 Task: Apply a new rule when a card is archived by me, move the card to the top of the list "Values".
Action: Mouse moved to (1193, 158)
Screenshot: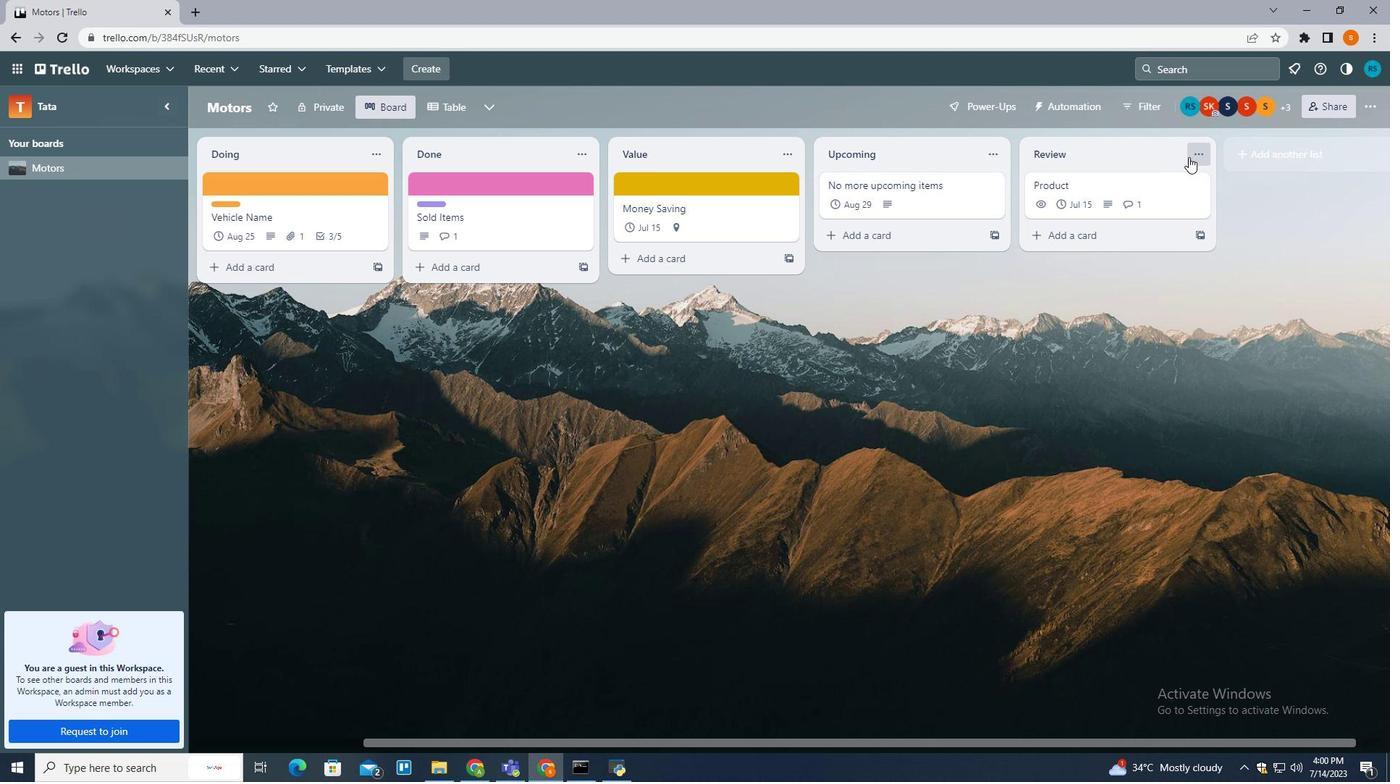 
Action: Mouse pressed left at (1193, 158)
Screenshot: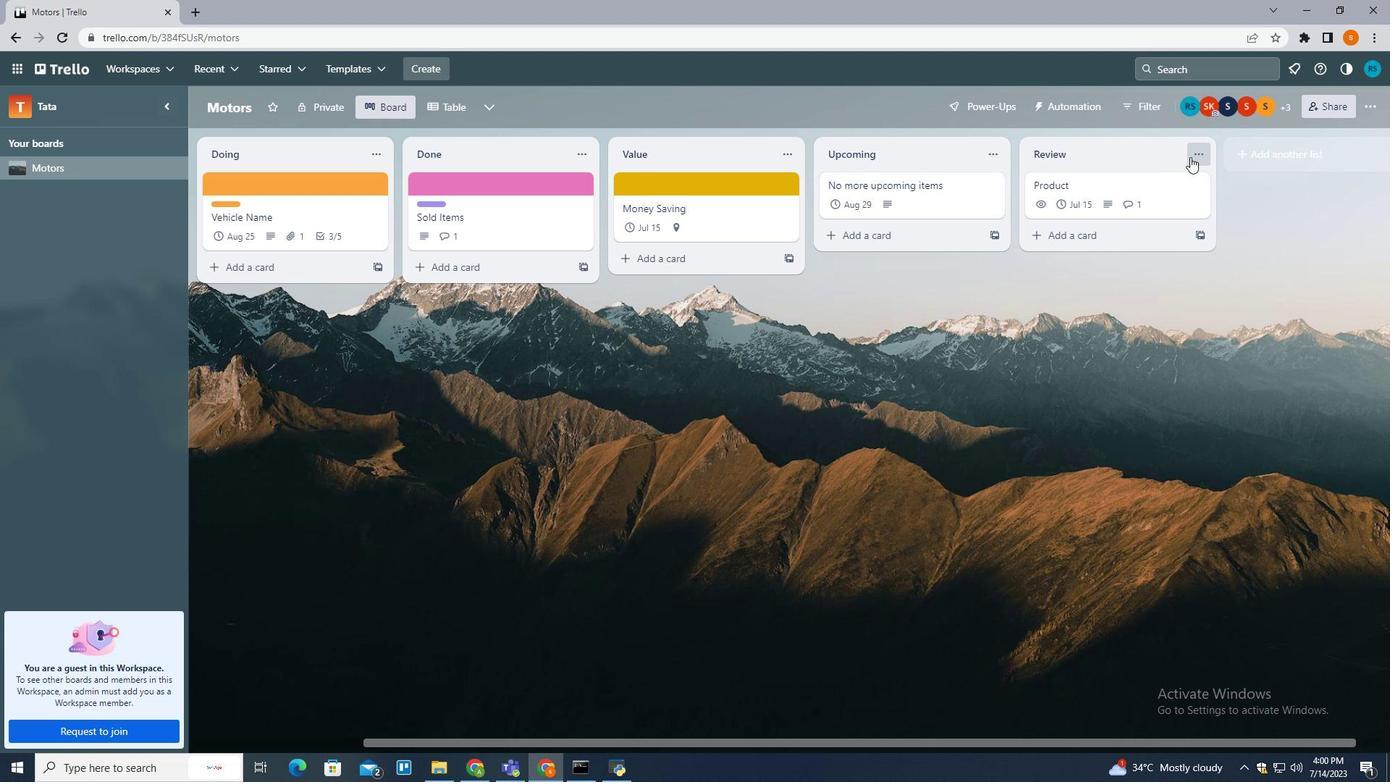 
Action: Mouse moved to (1202, 409)
Screenshot: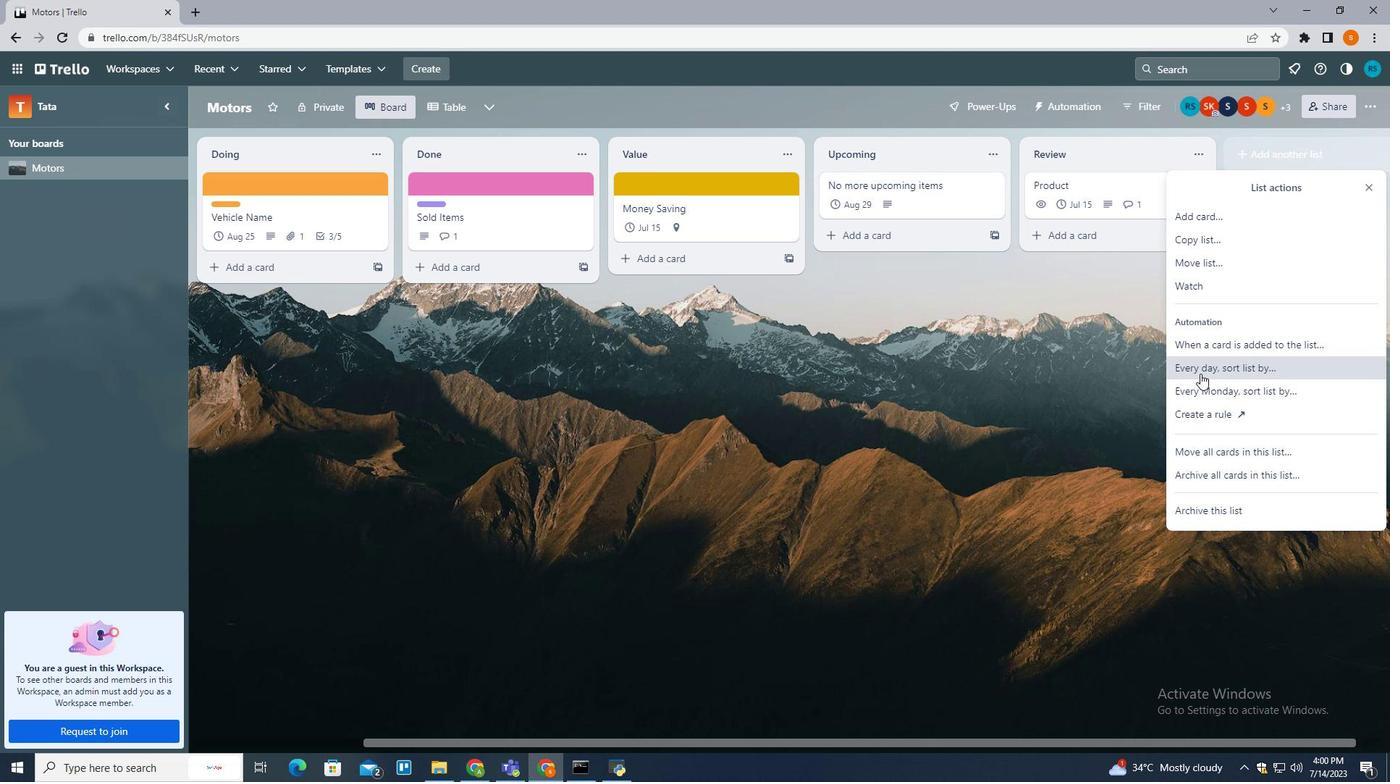 
Action: Mouse pressed left at (1202, 409)
Screenshot: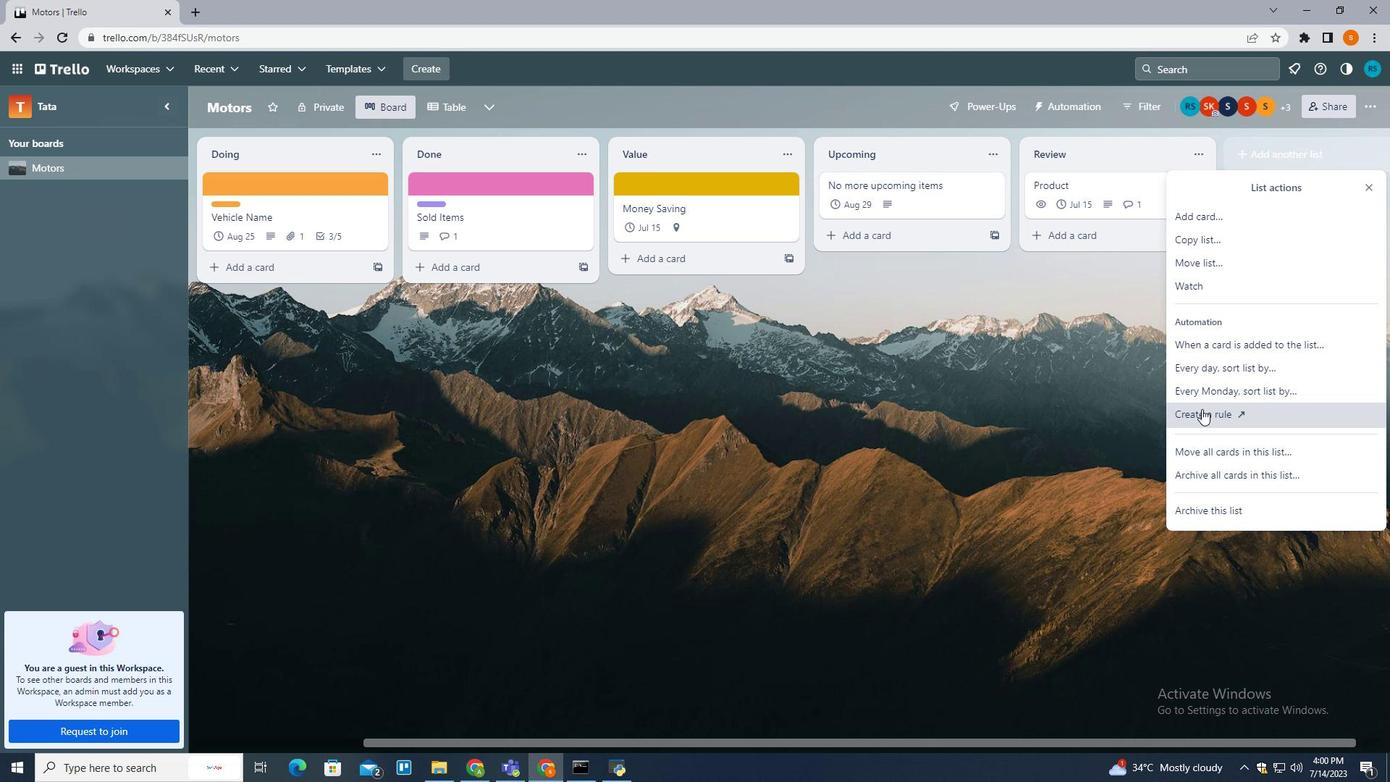 
Action: Mouse moved to (720, 307)
Screenshot: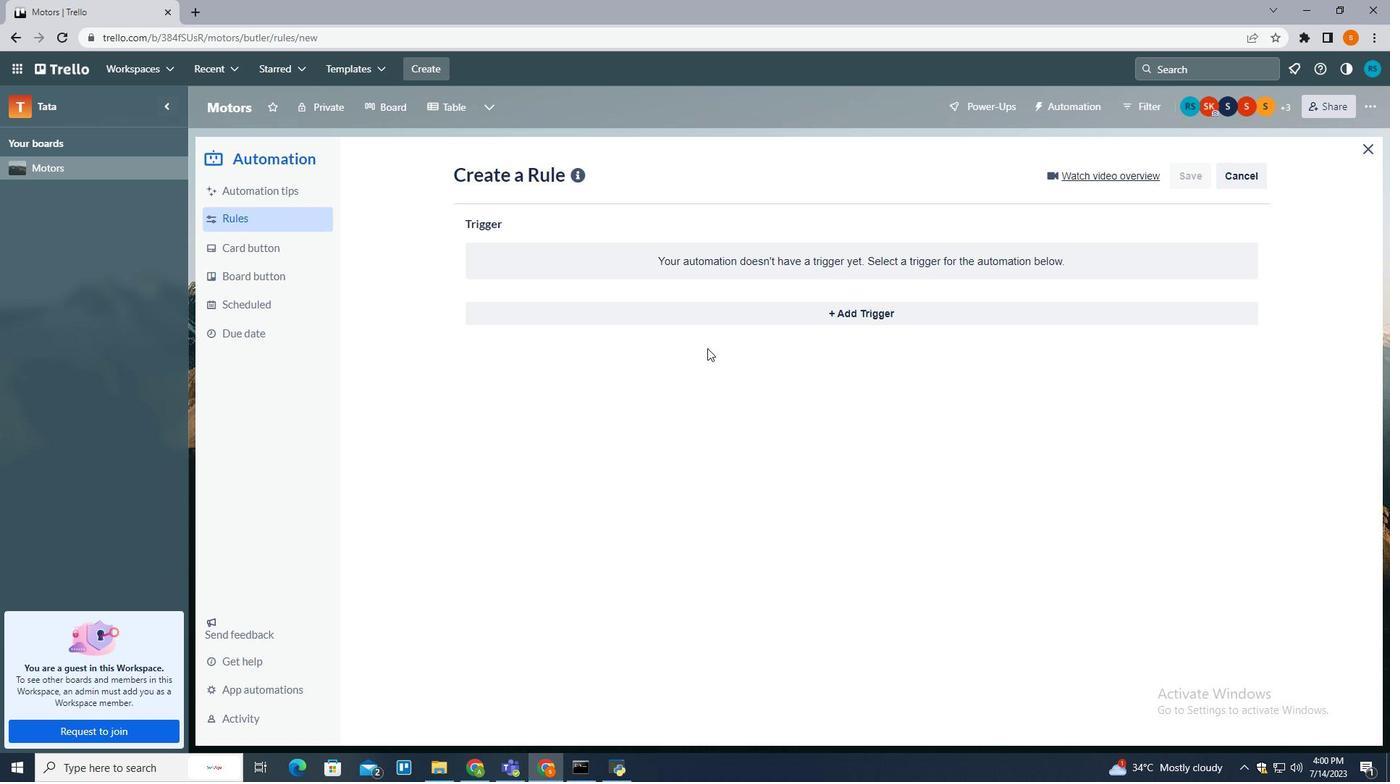 
Action: Mouse pressed left at (720, 307)
Screenshot: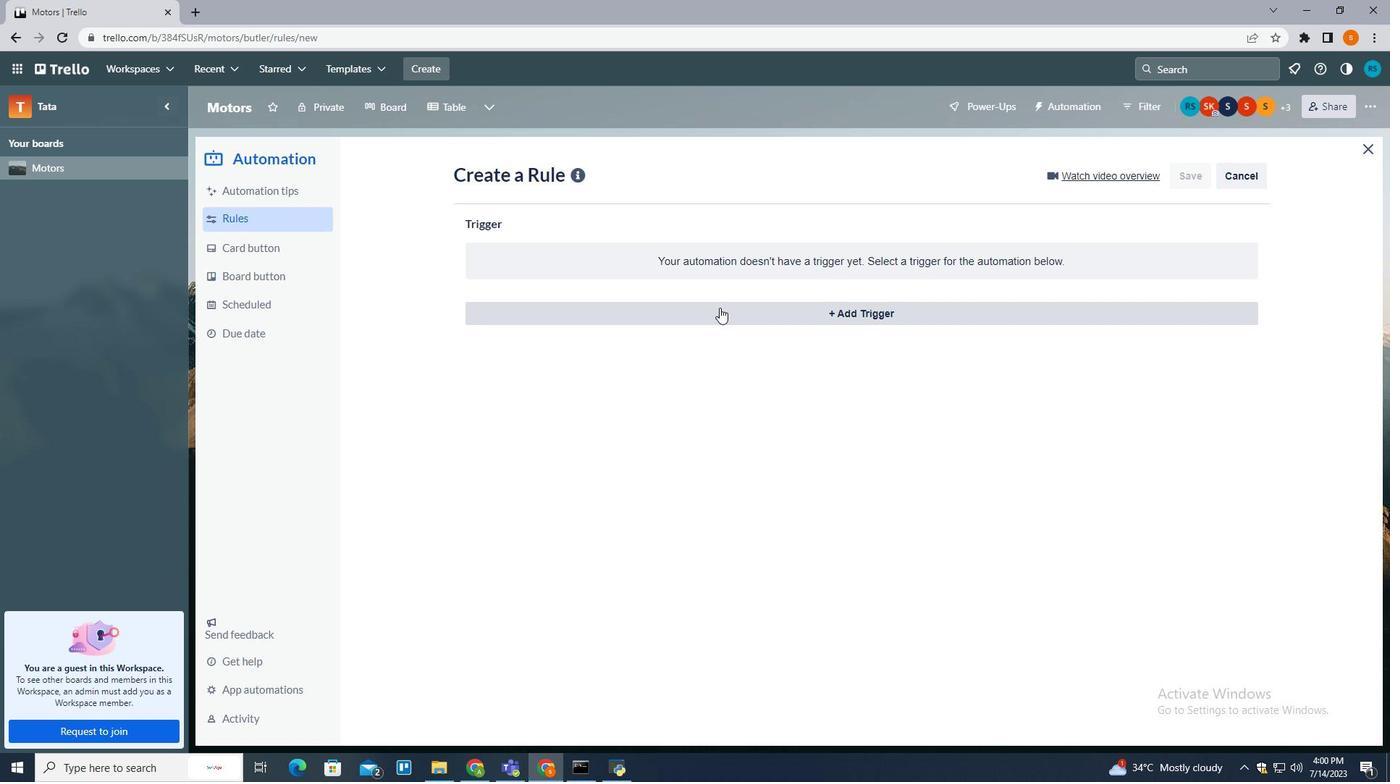 
Action: Mouse moved to (1236, 559)
Screenshot: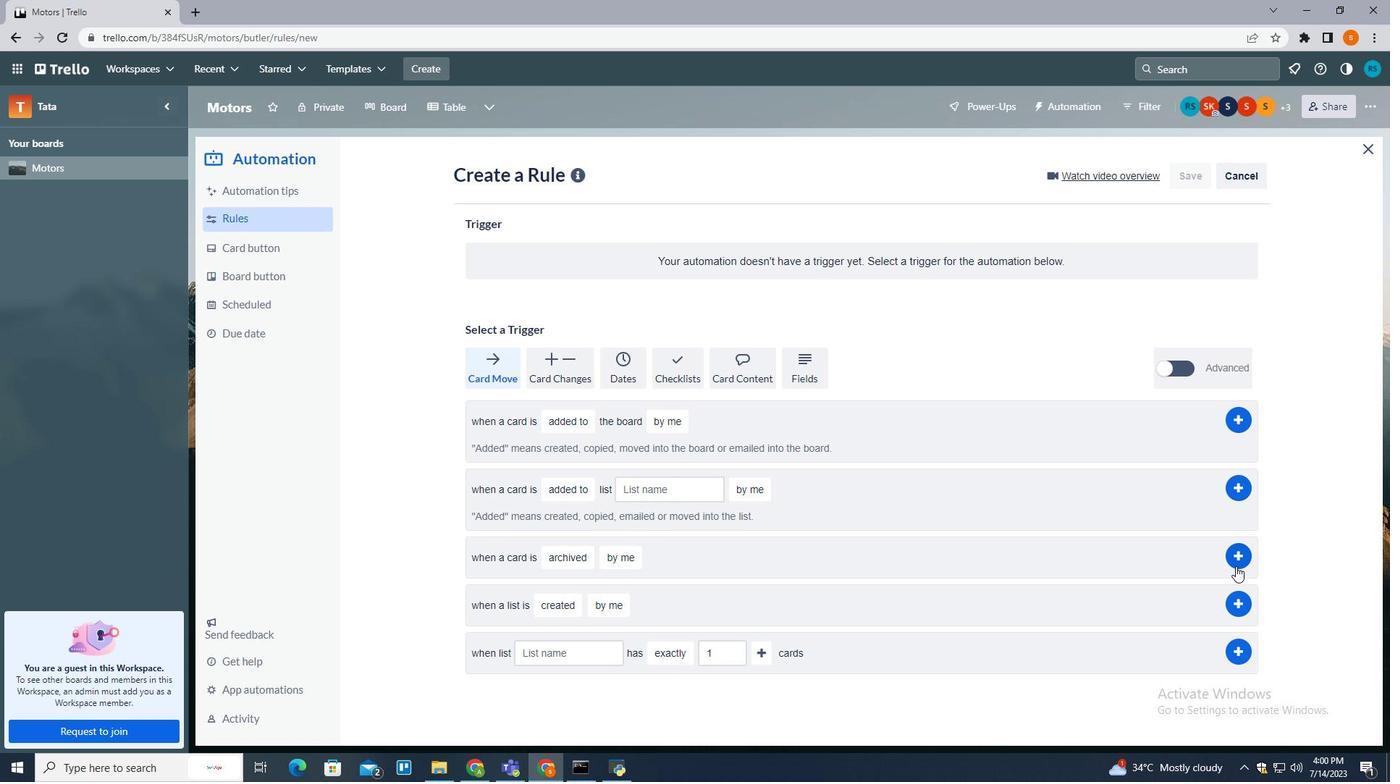 
Action: Mouse pressed left at (1236, 559)
Screenshot: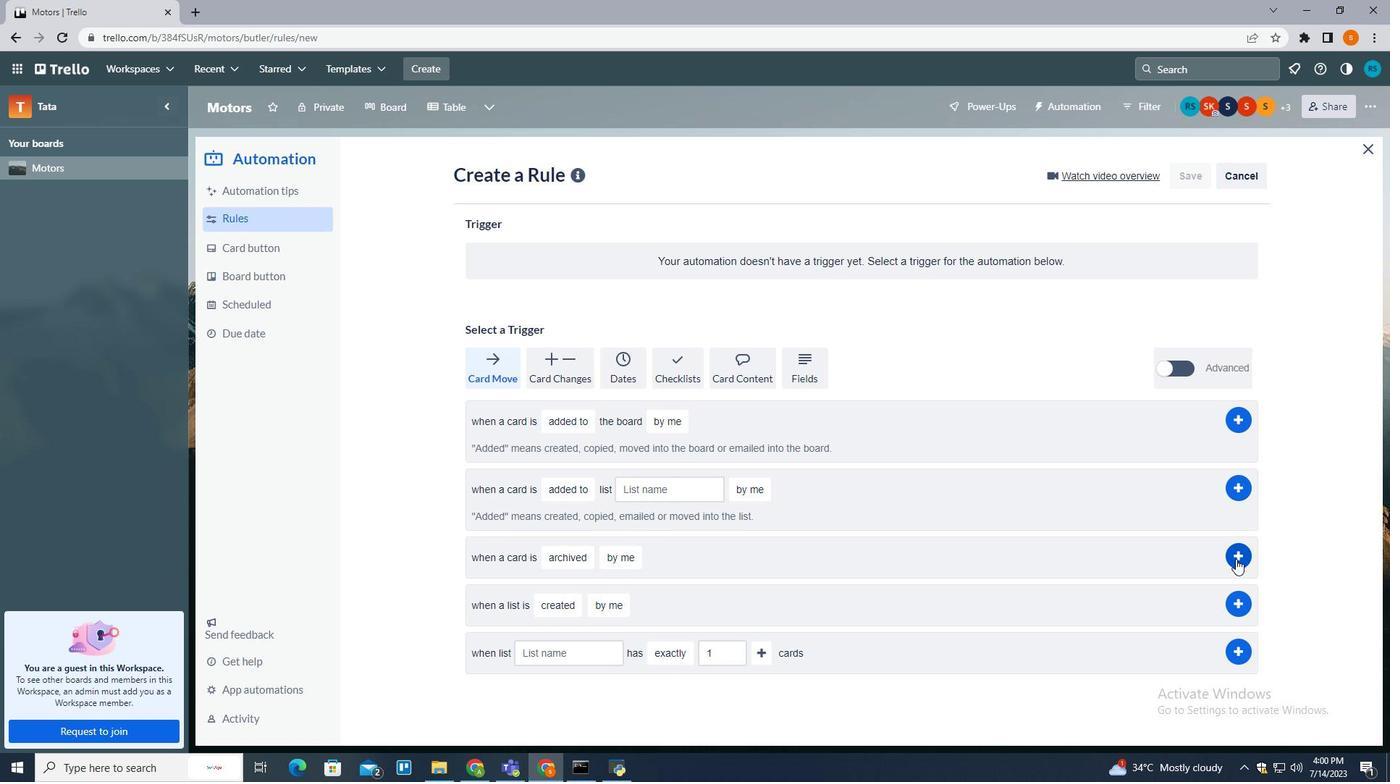 
Action: Mouse moved to (707, 495)
Screenshot: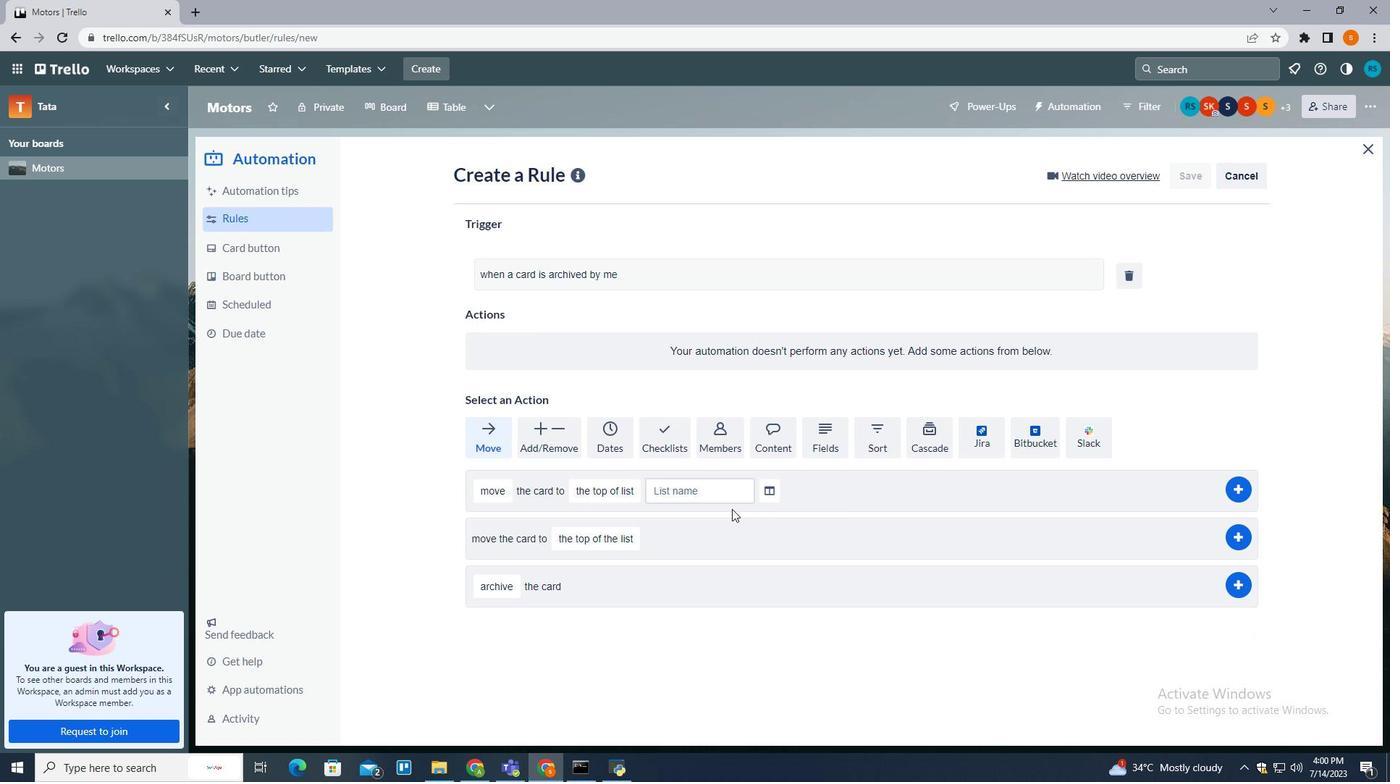 
Action: Mouse pressed left at (707, 495)
Screenshot: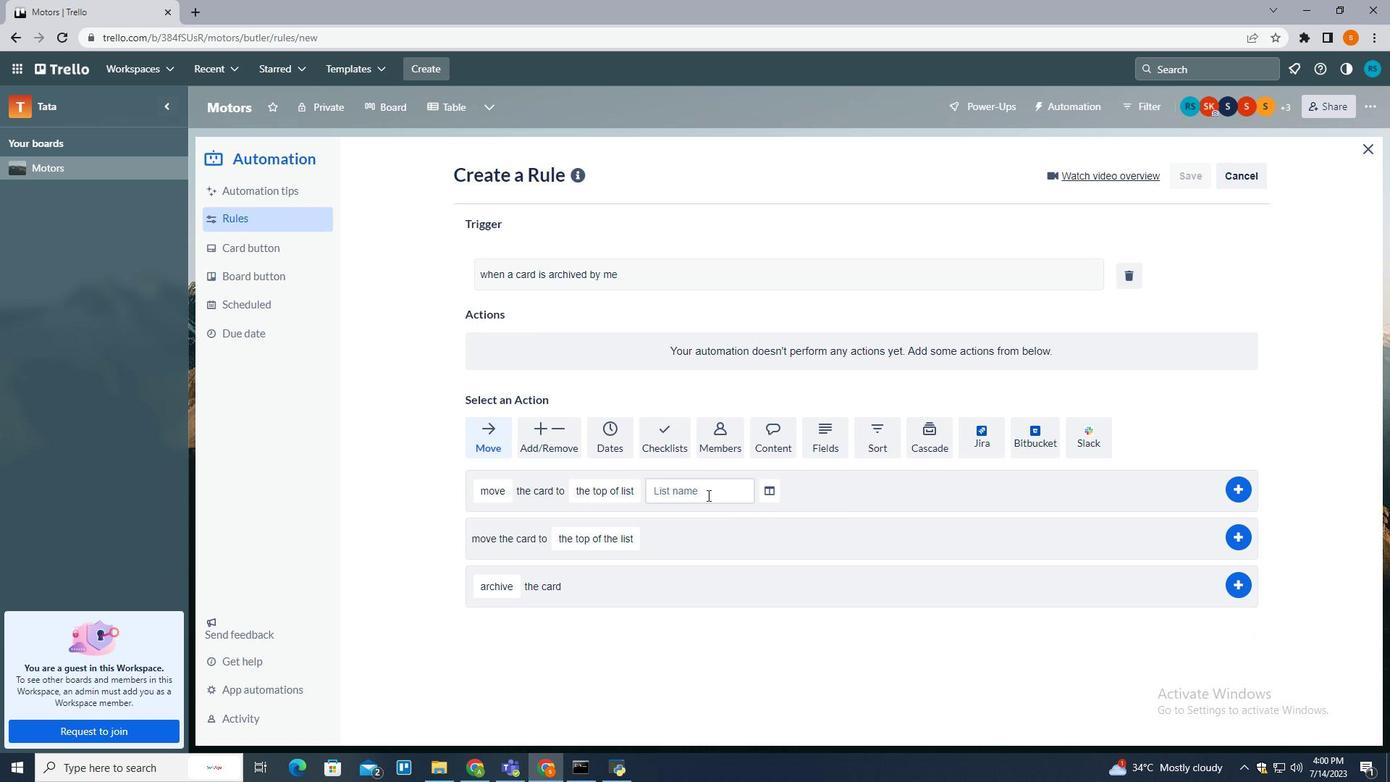 
Action: Mouse moved to (675, 614)
Screenshot: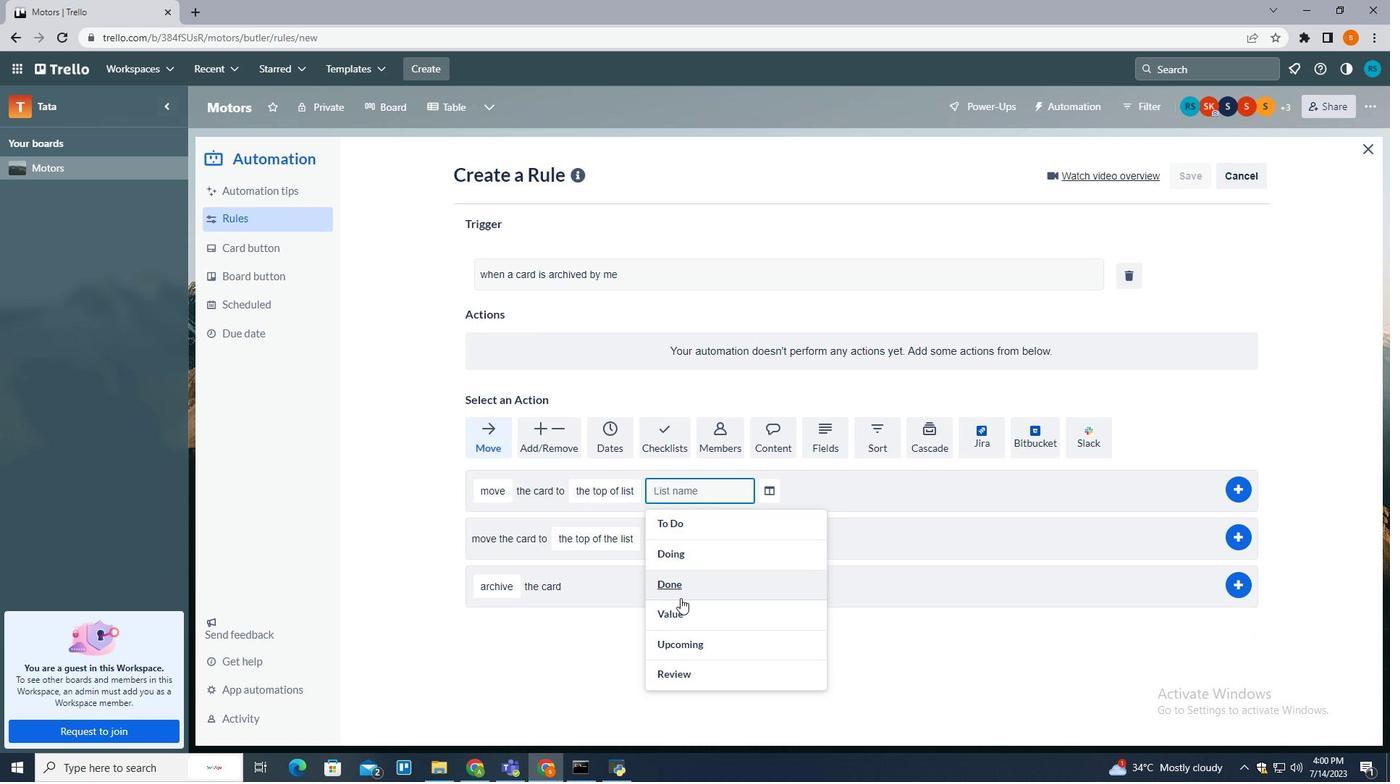 
Action: Mouse pressed left at (675, 614)
Screenshot: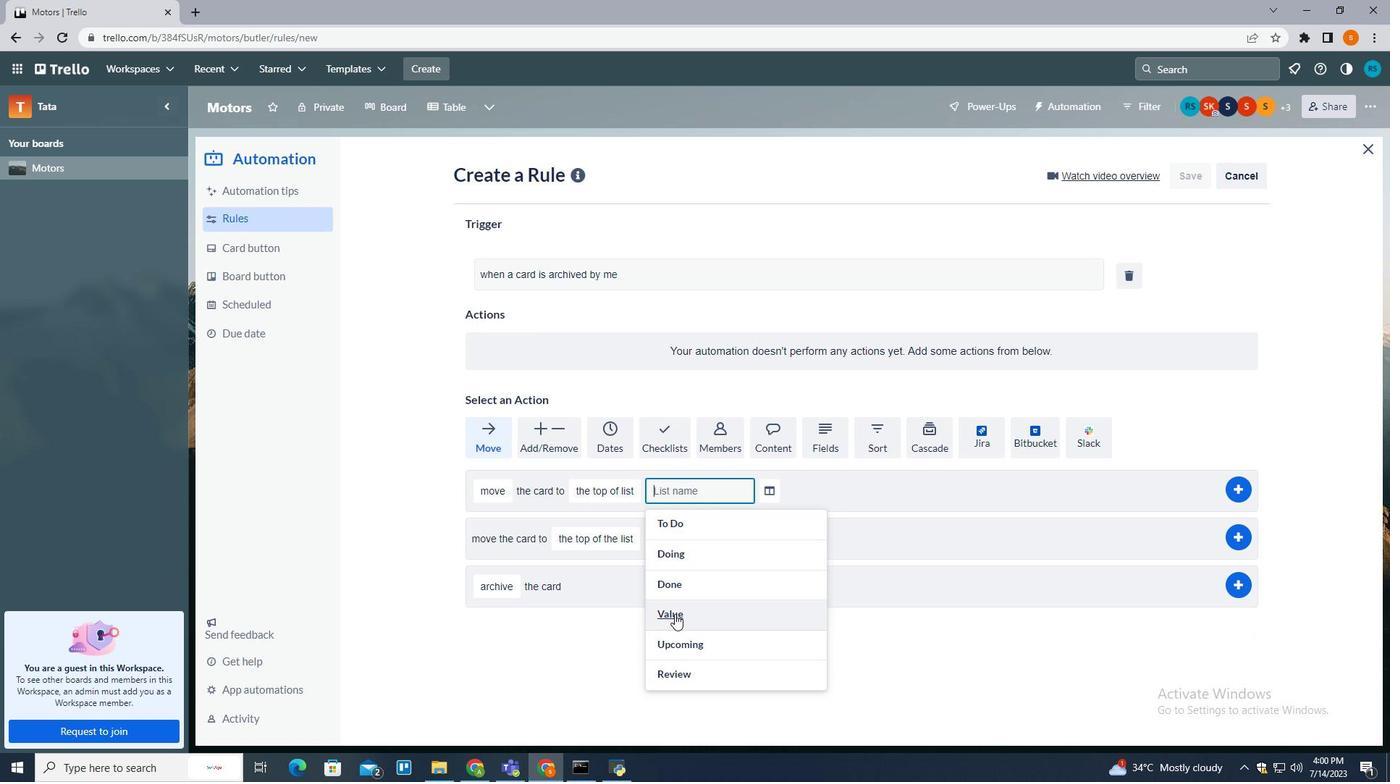 
Action: Mouse moved to (1244, 489)
Screenshot: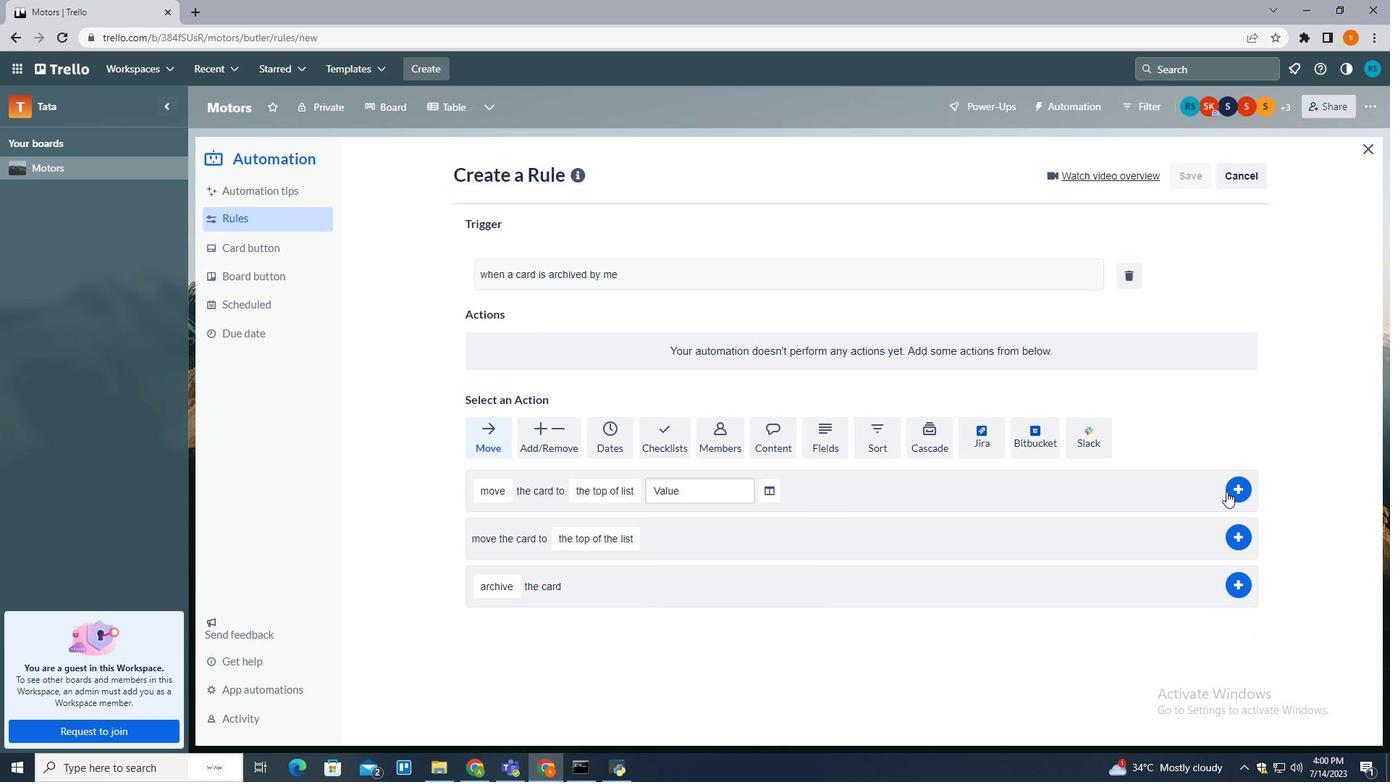 
Action: Mouse pressed left at (1244, 489)
Screenshot: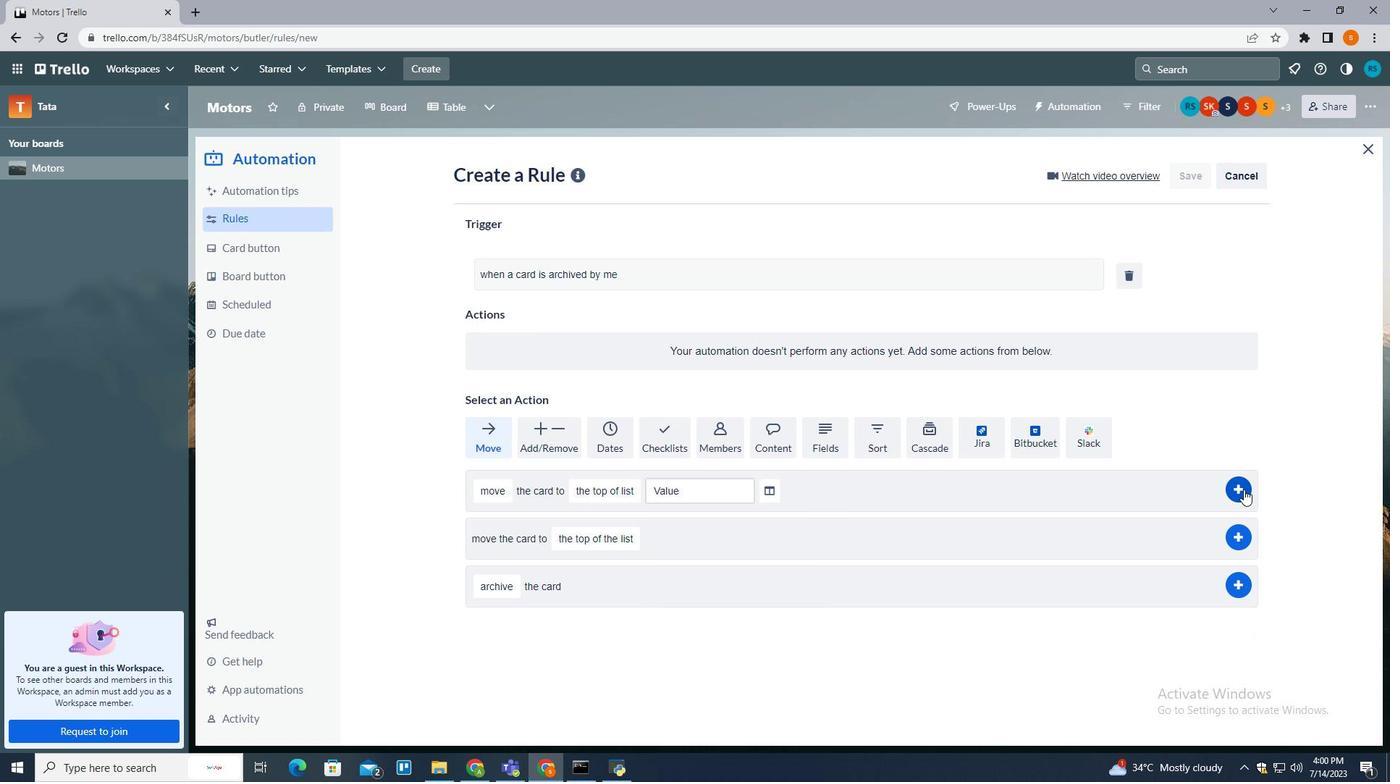 
Action: Mouse moved to (1137, 422)
Screenshot: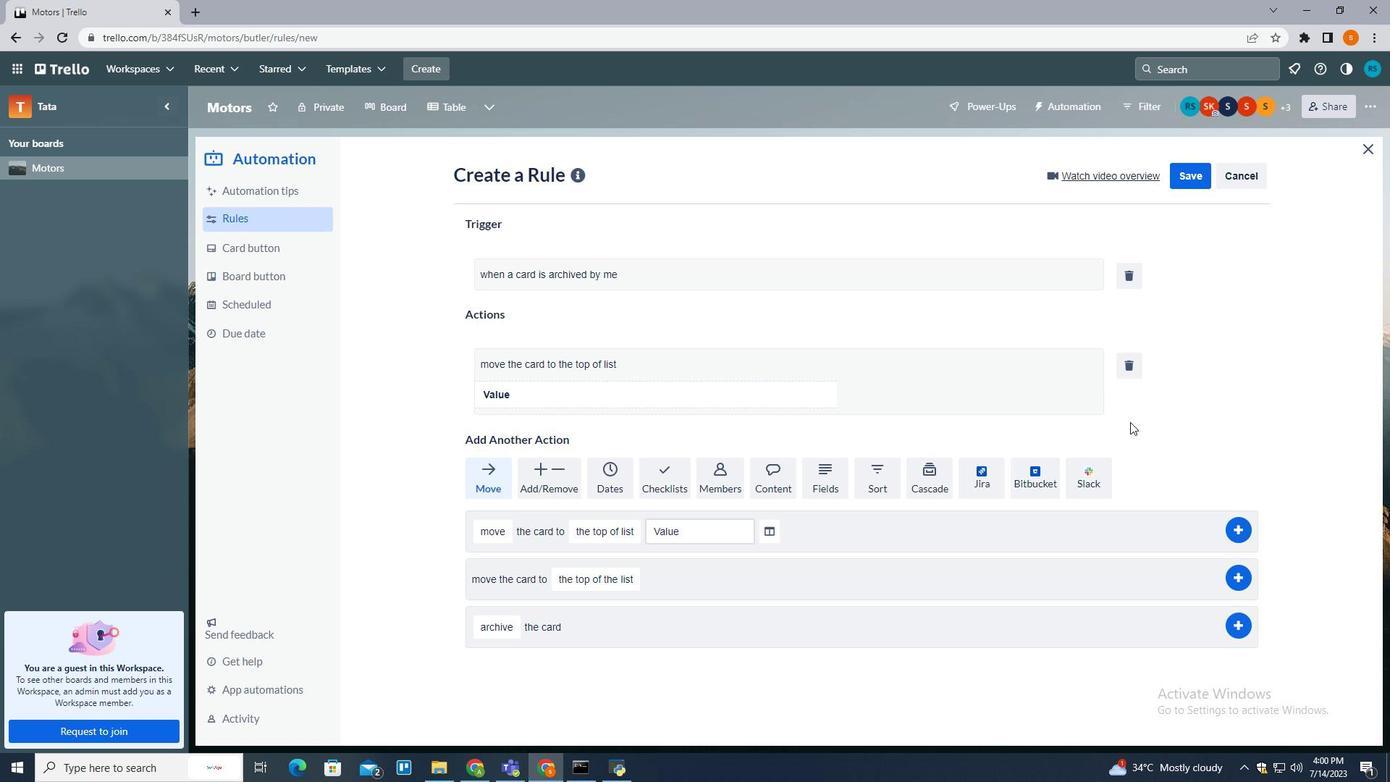 
Action: Mouse pressed left at (1137, 422)
Screenshot: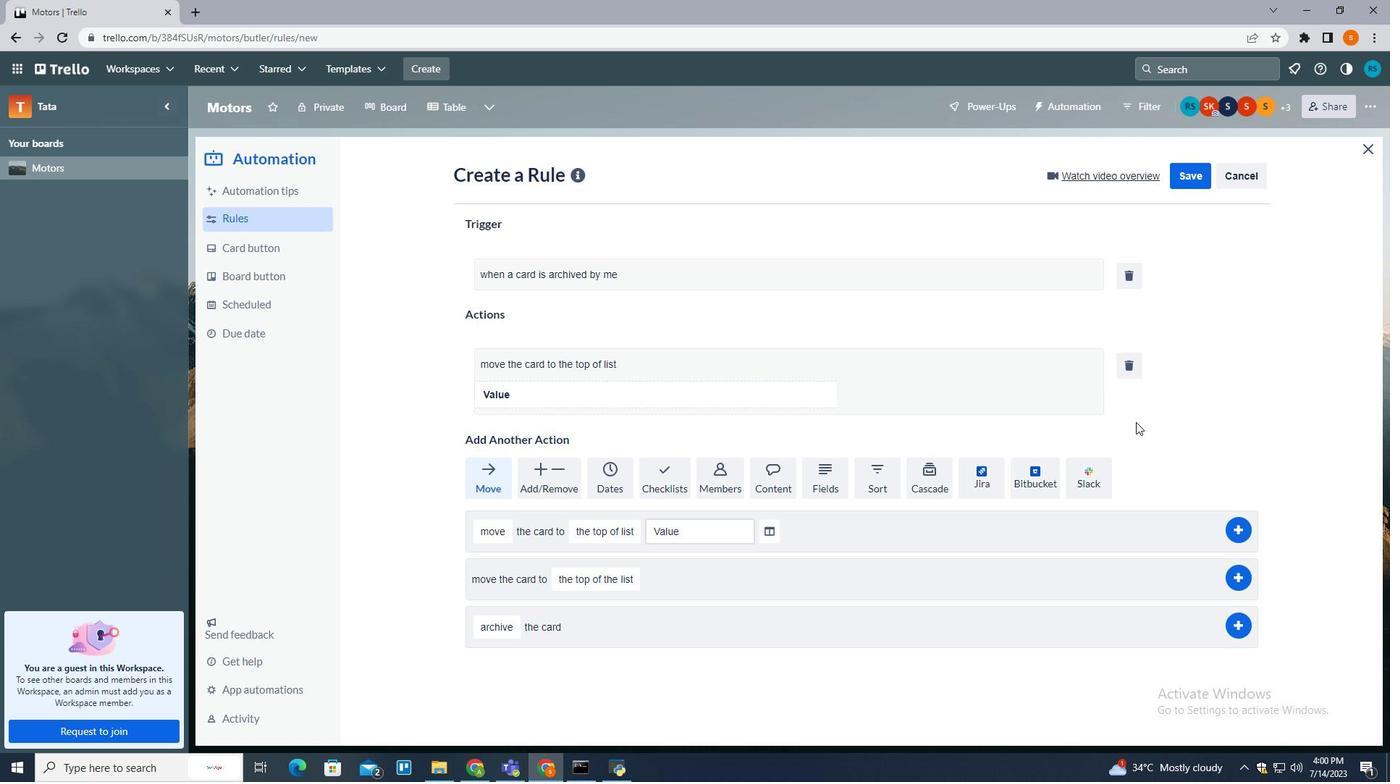 
Action: Mouse moved to (1190, 168)
Screenshot: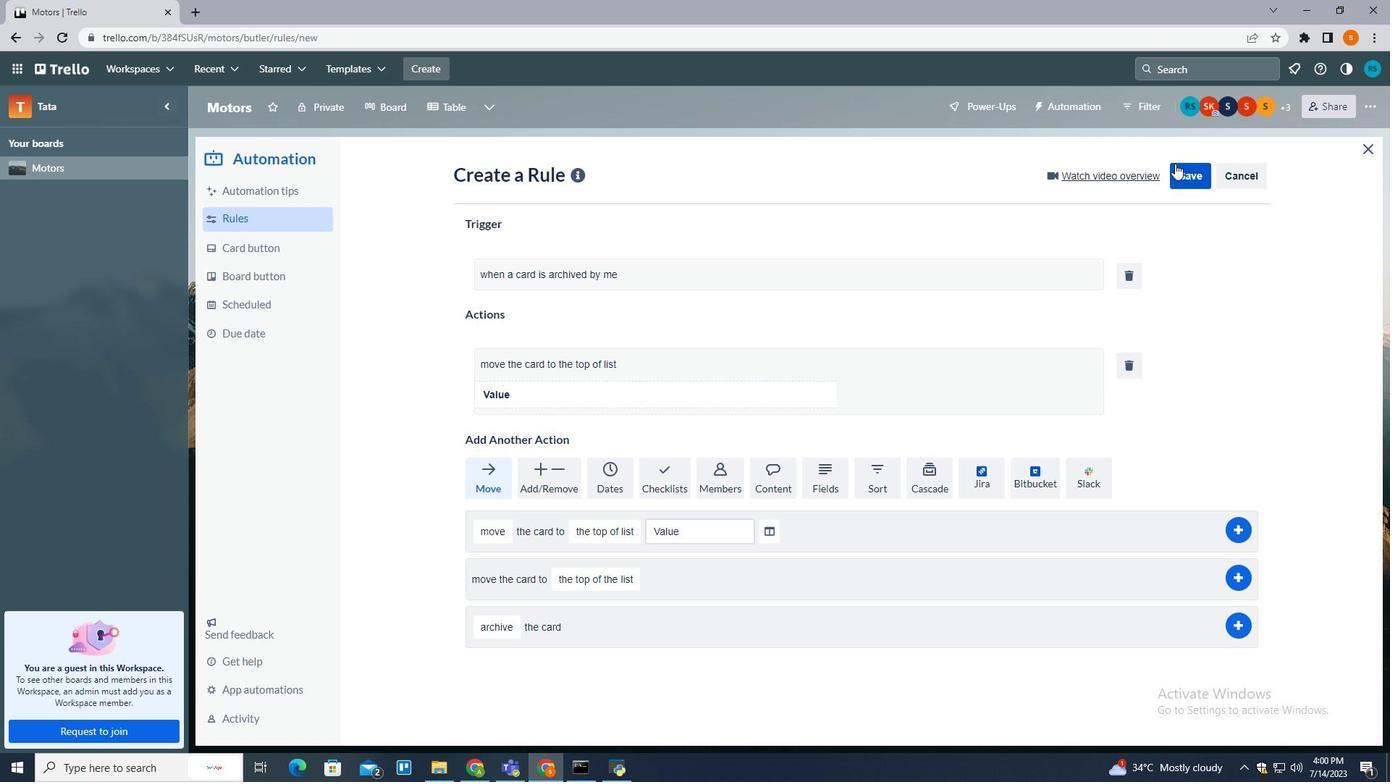 
Action: Mouse pressed left at (1190, 168)
Screenshot: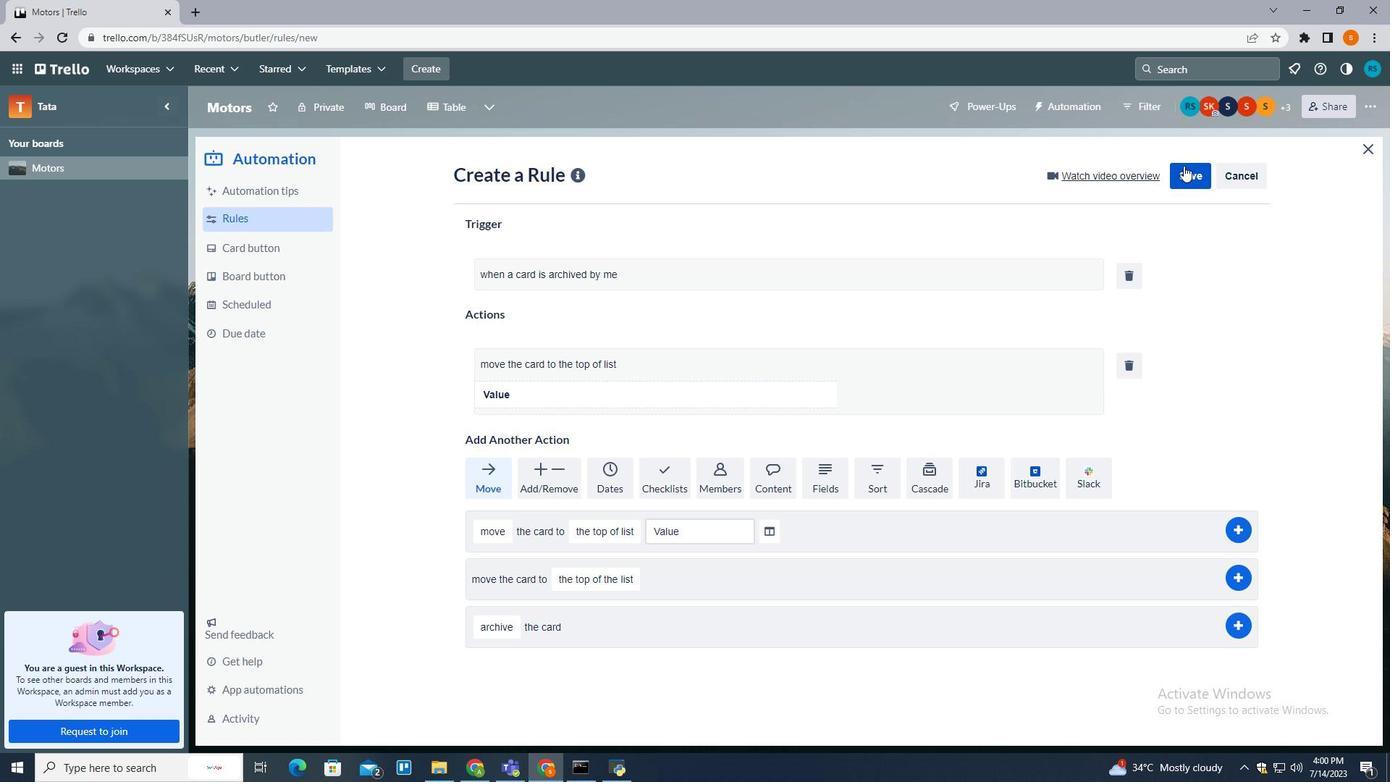 
Action: Mouse moved to (767, 509)
Screenshot: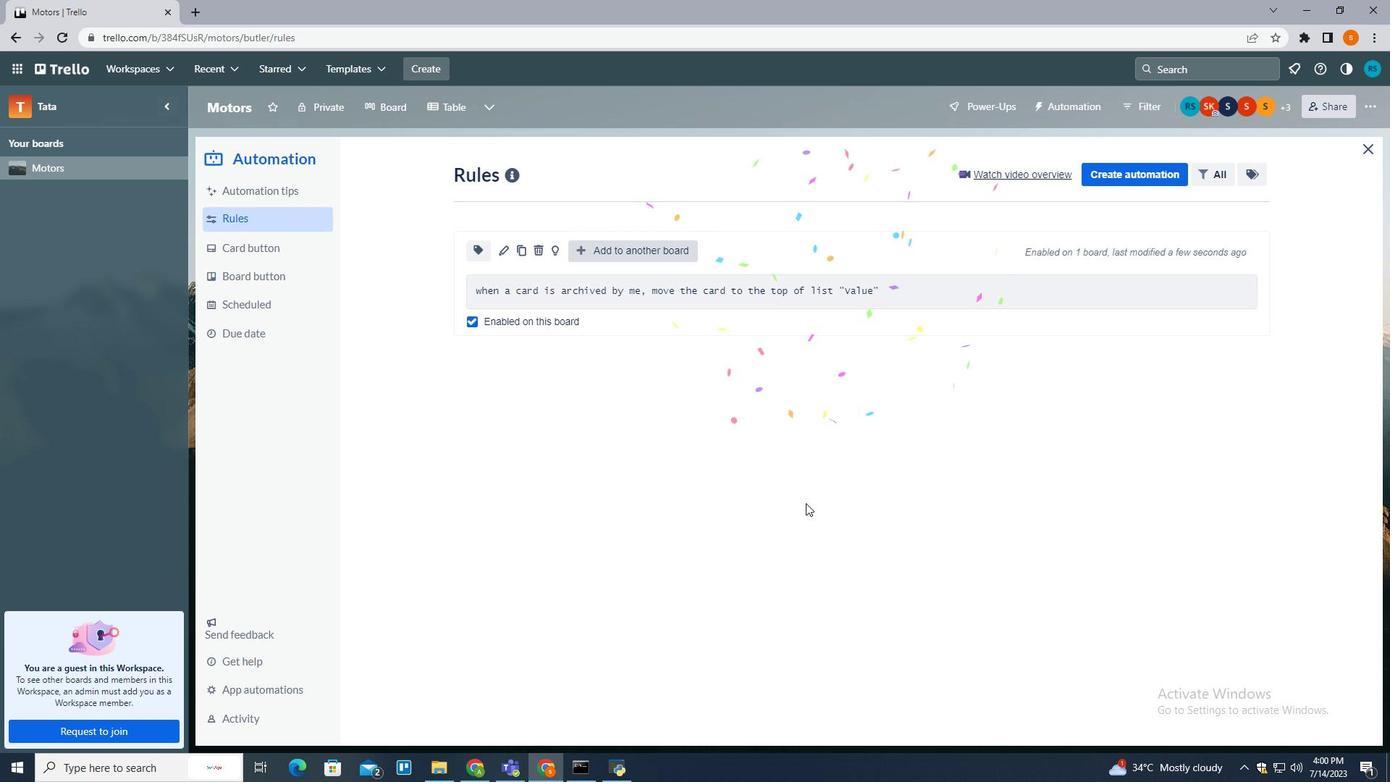 
